 Task: Add the task  Develop a mobile app for iOS and Android to the section Acceleration Station in the project AcePlan and add a Due Date to the respective task as 2024/03/11
Action: Mouse moved to (90, 318)
Screenshot: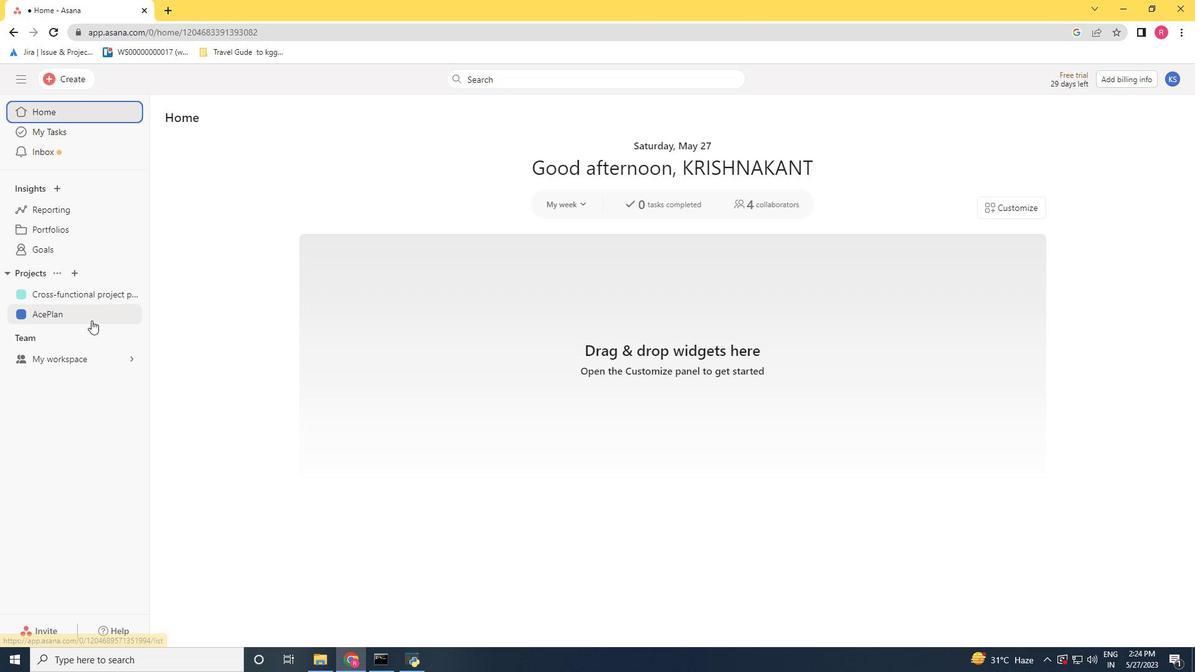 
Action: Mouse pressed left at (90, 318)
Screenshot: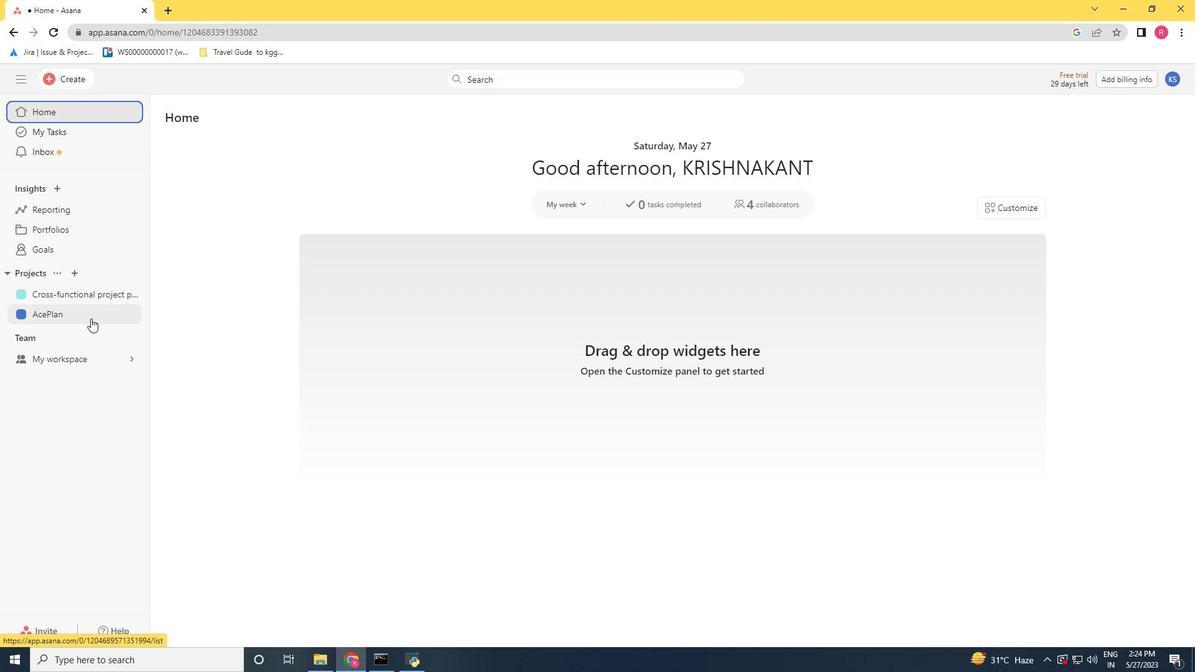 
Action: Mouse moved to (535, 393)
Screenshot: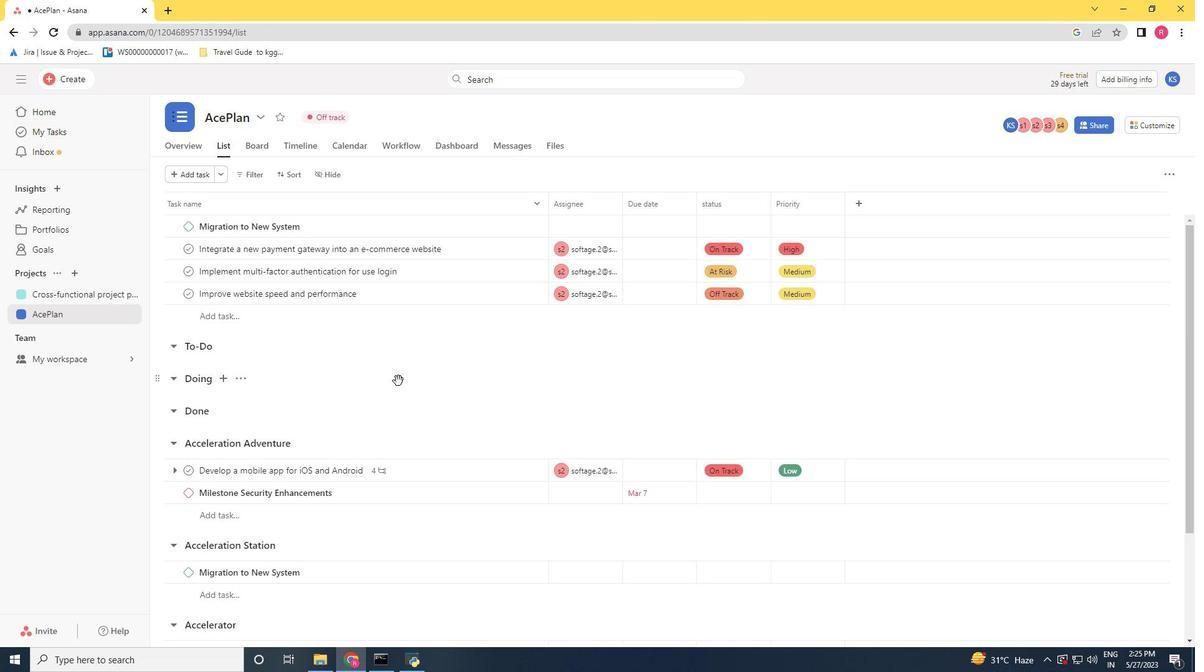 
Action: Mouse scrolled (535, 392) with delta (0, 0)
Screenshot: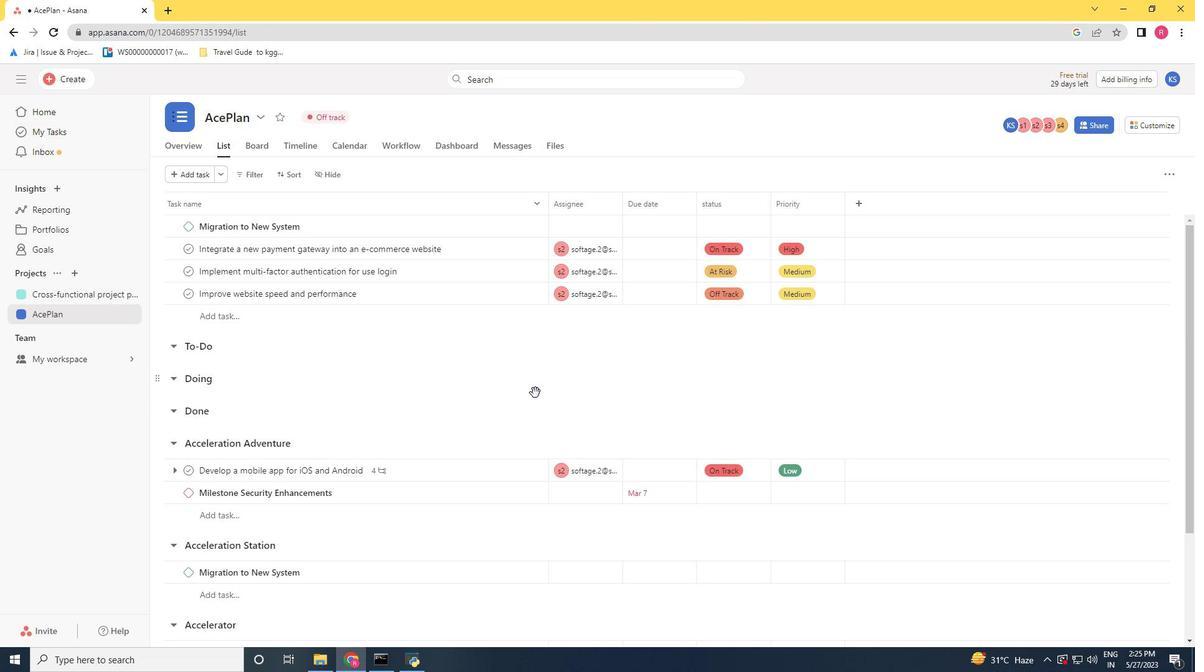 
Action: Mouse scrolled (535, 392) with delta (0, 0)
Screenshot: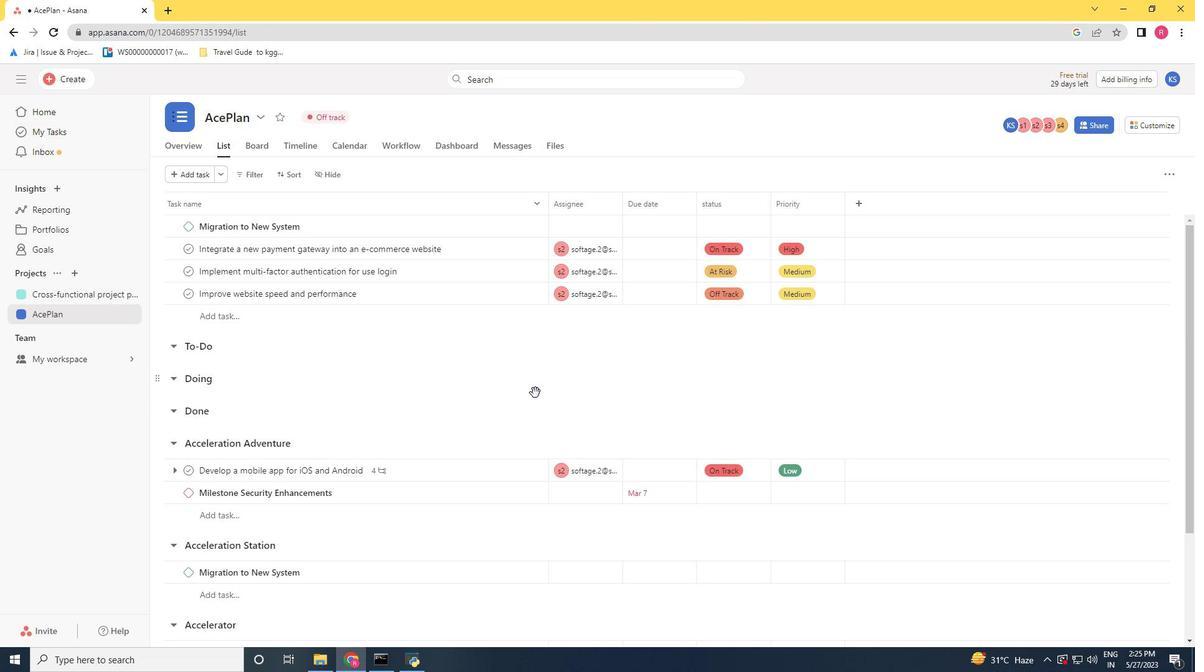 
Action: Mouse scrolled (535, 392) with delta (0, 0)
Screenshot: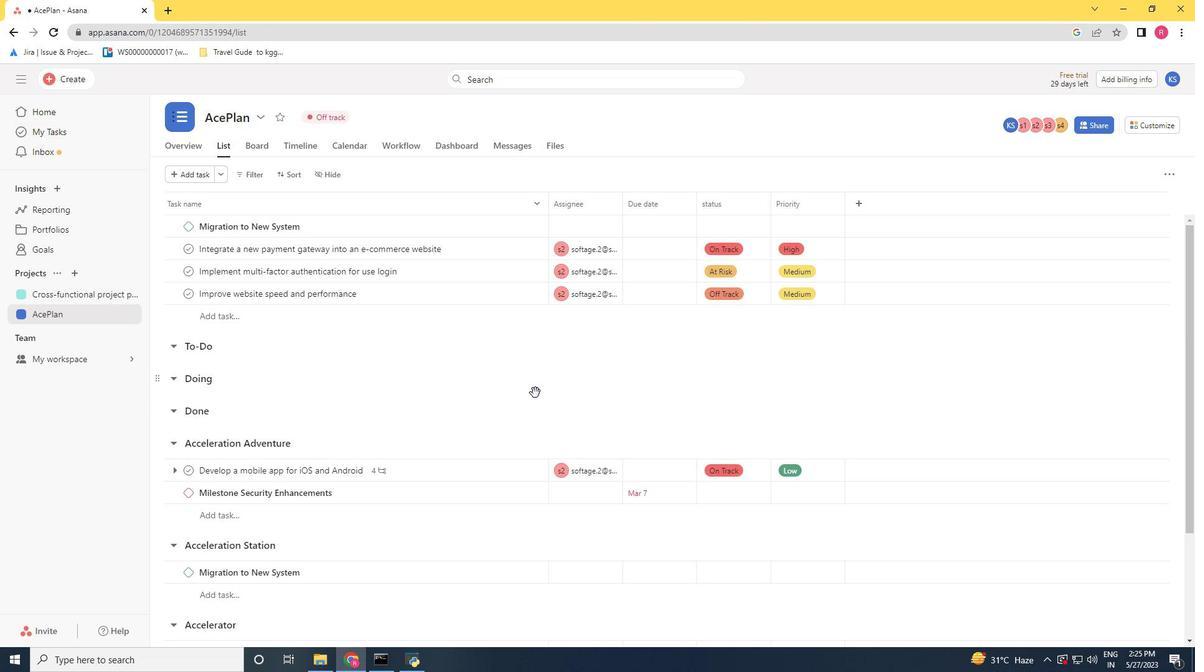 
Action: Mouse moved to (534, 391)
Screenshot: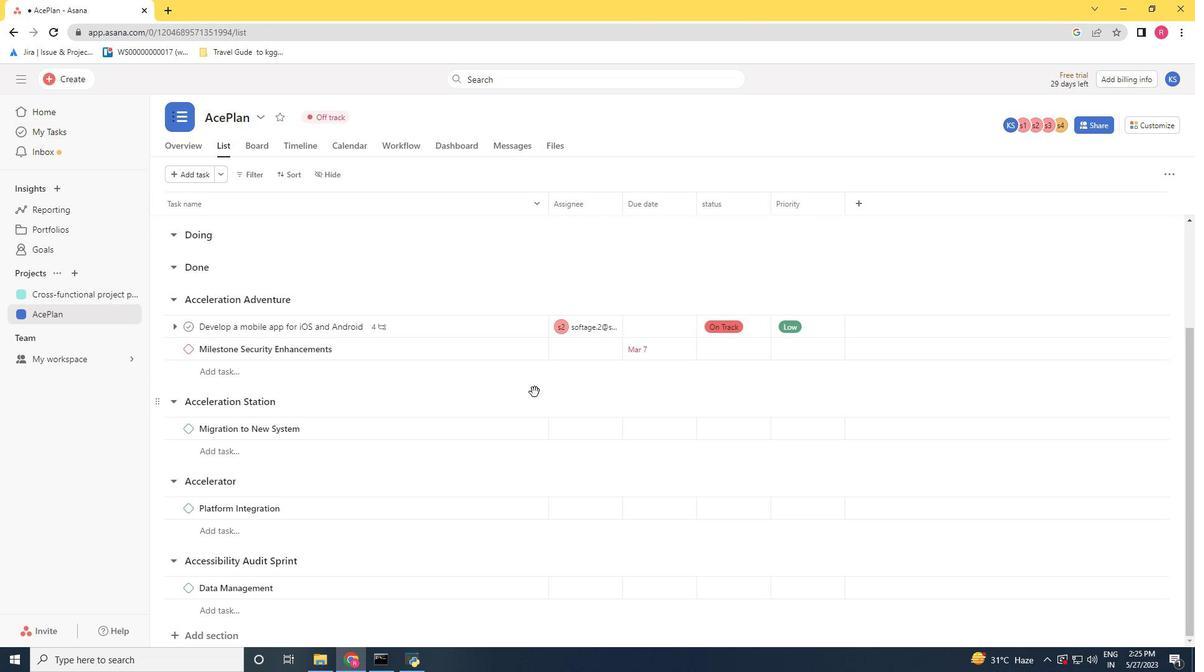 
Action: Mouse scrolled (534, 392) with delta (0, 0)
Screenshot: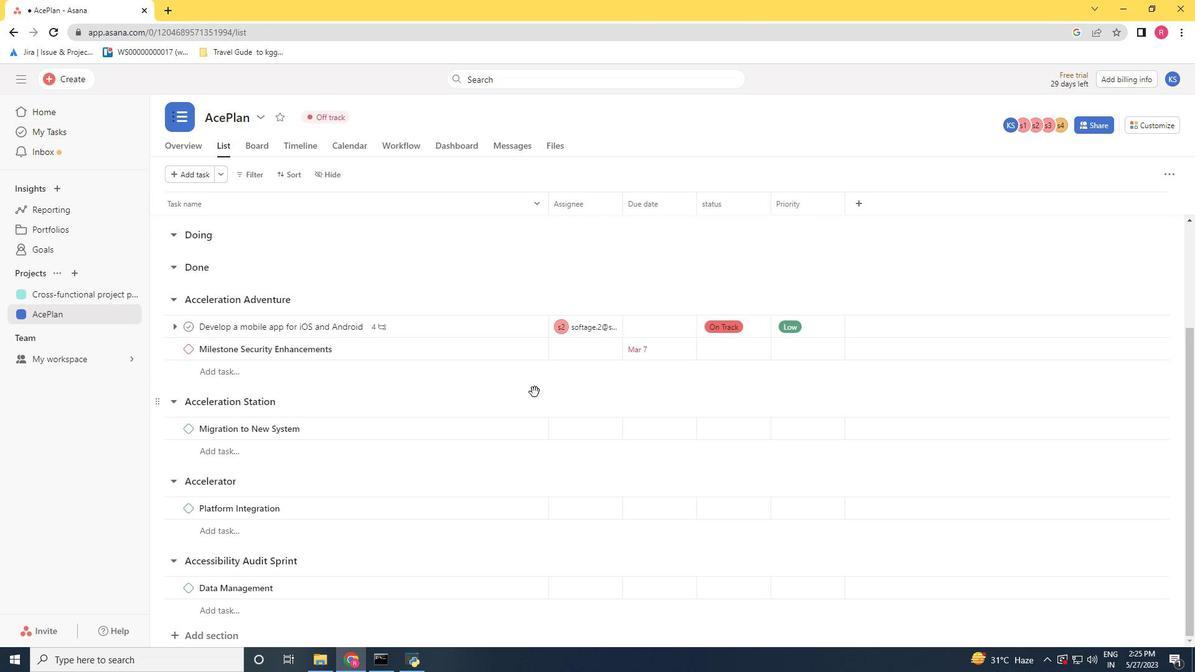 
Action: Mouse scrolled (534, 392) with delta (0, 0)
Screenshot: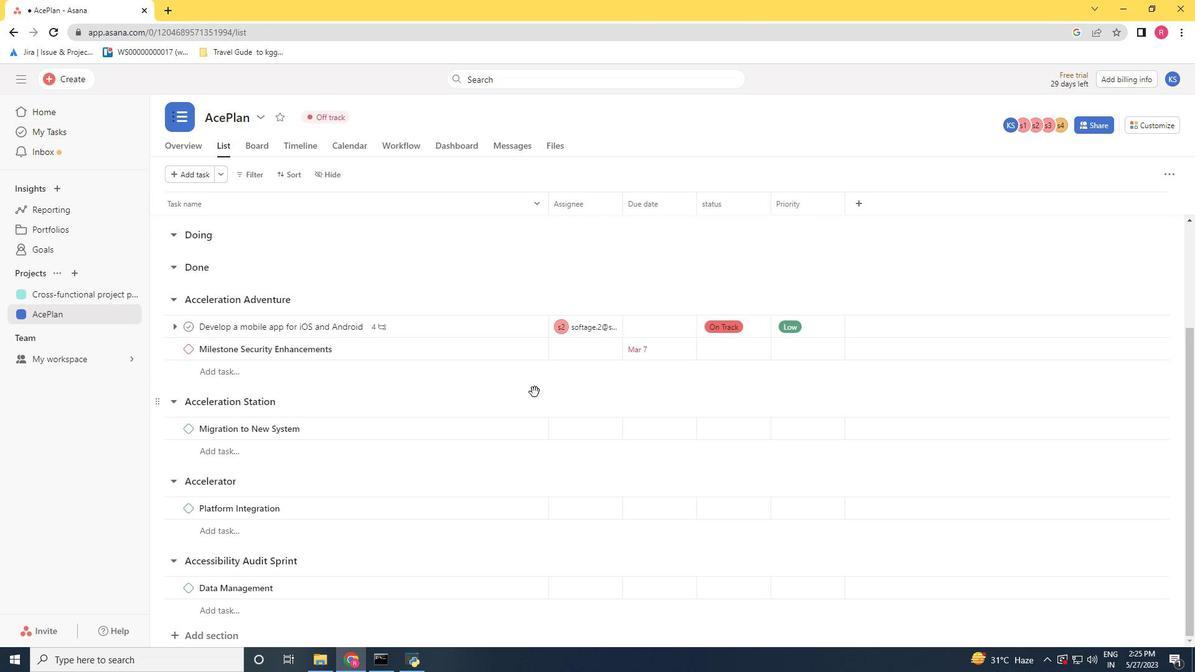 
Action: Mouse scrolled (534, 392) with delta (0, 0)
Screenshot: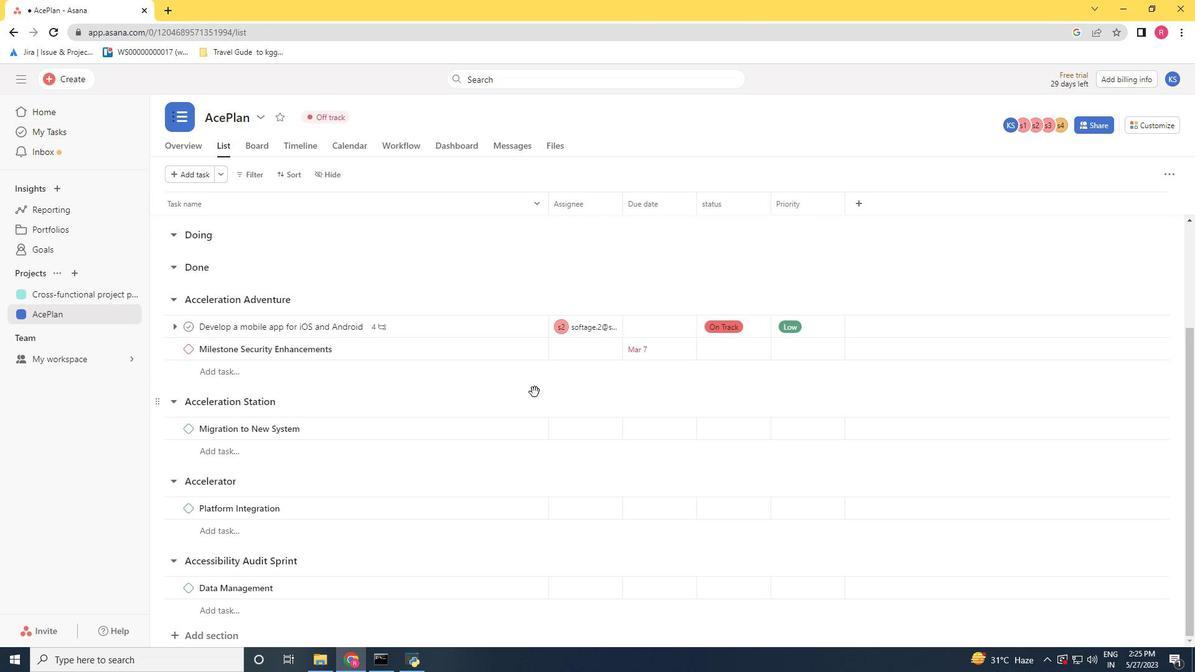 
Action: Mouse scrolled (534, 392) with delta (0, 0)
Screenshot: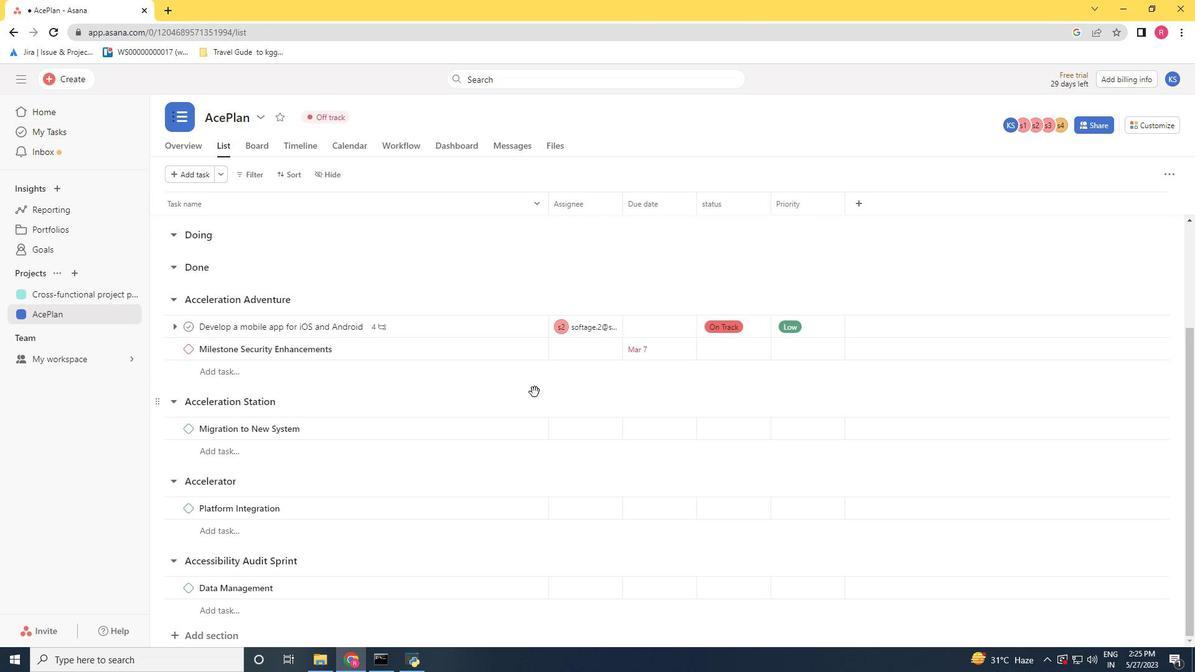 
Action: Mouse scrolled (534, 392) with delta (0, 0)
Screenshot: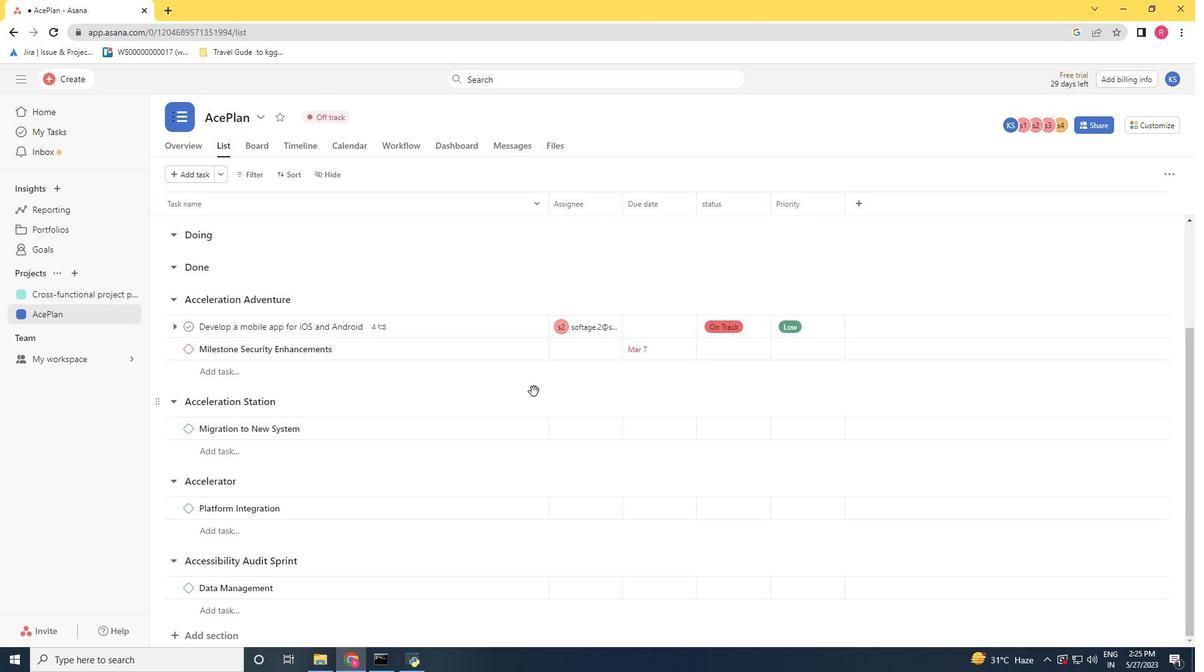 
Action: Mouse moved to (513, 474)
Screenshot: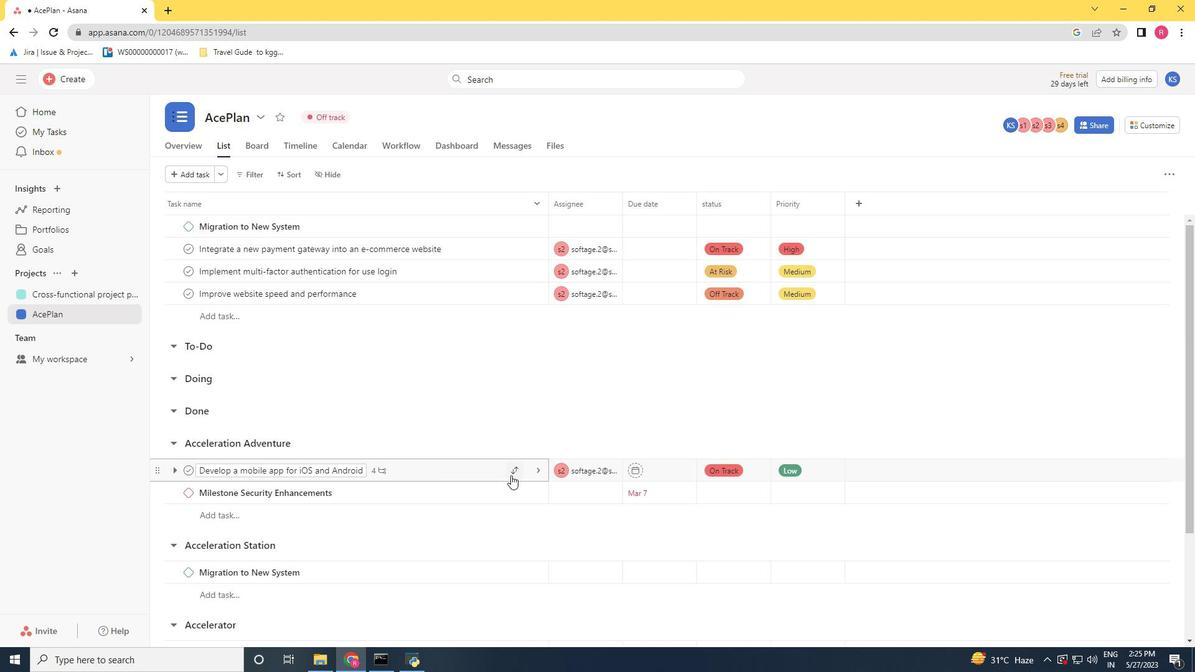 
Action: Mouse pressed left at (513, 474)
Screenshot: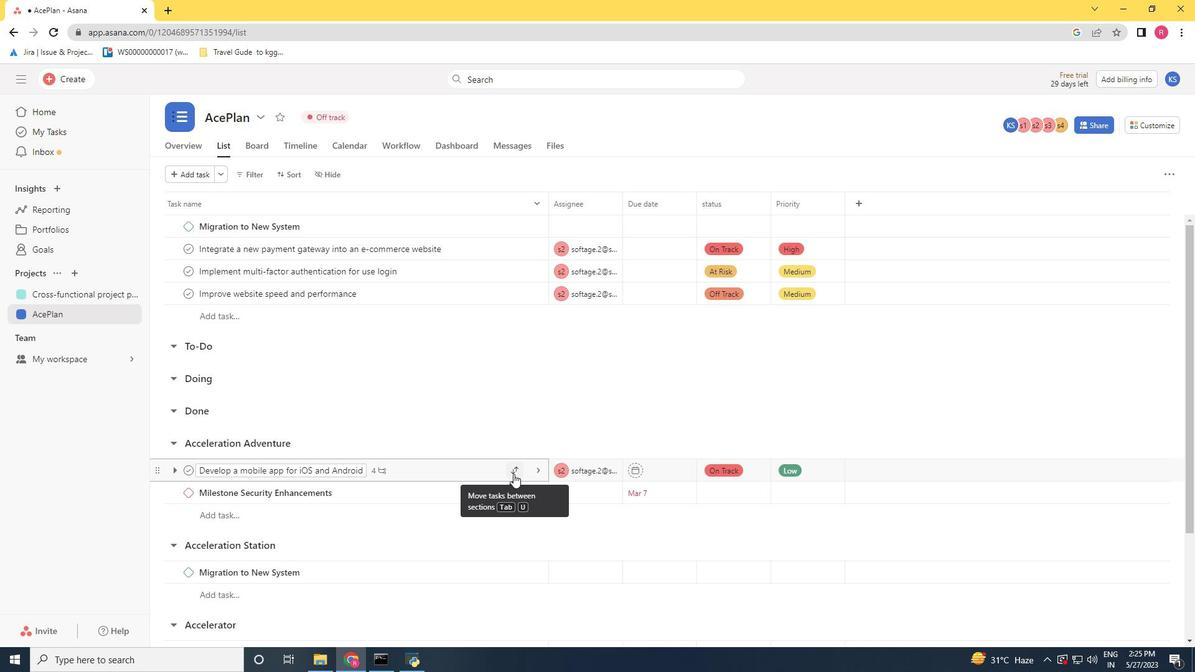 
Action: Mouse moved to (480, 396)
Screenshot: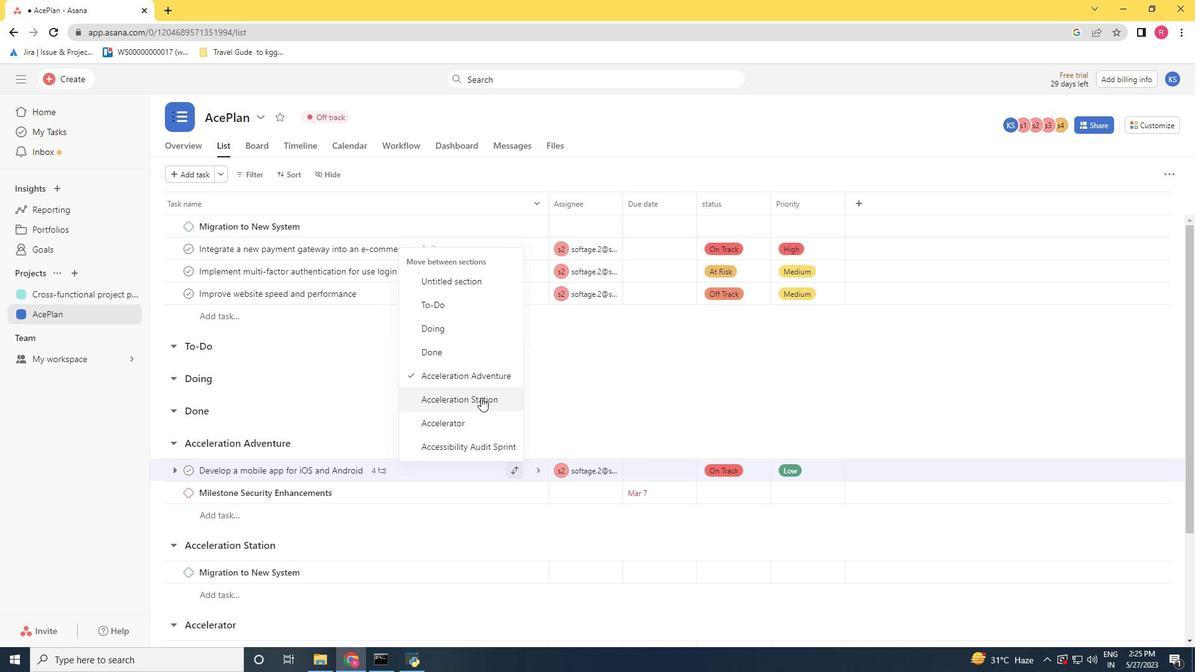 
Action: Mouse pressed left at (480, 396)
Screenshot: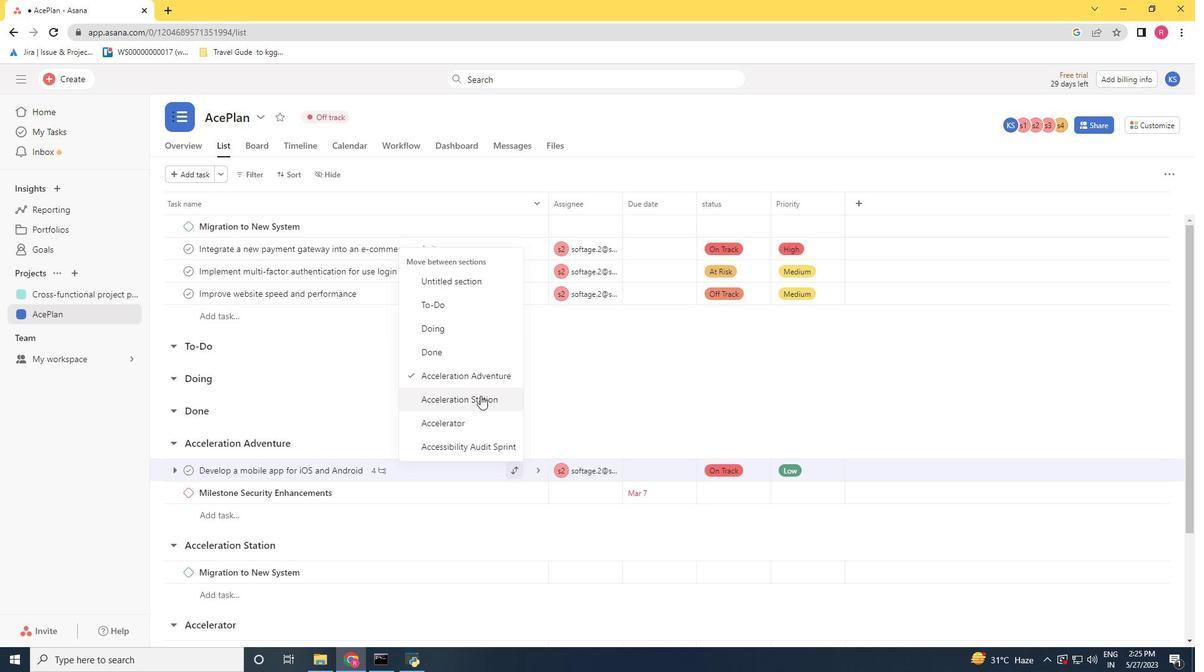 
Action: Mouse moved to (463, 558)
Screenshot: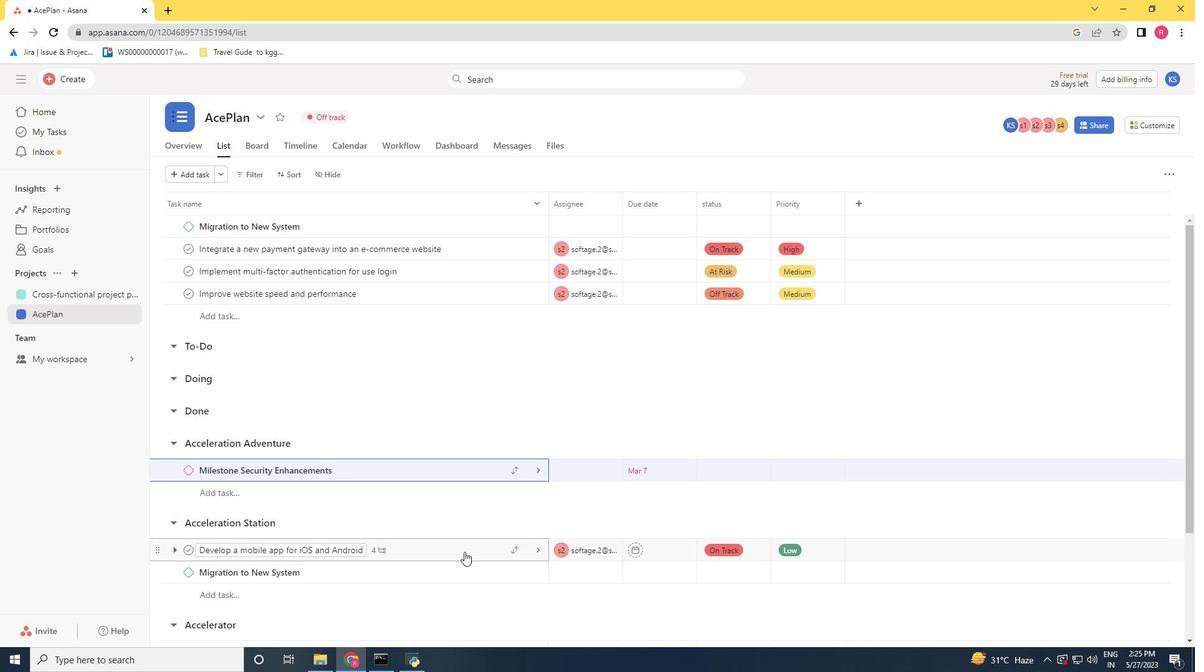 
Action: Mouse scrolled (463, 557) with delta (0, 0)
Screenshot: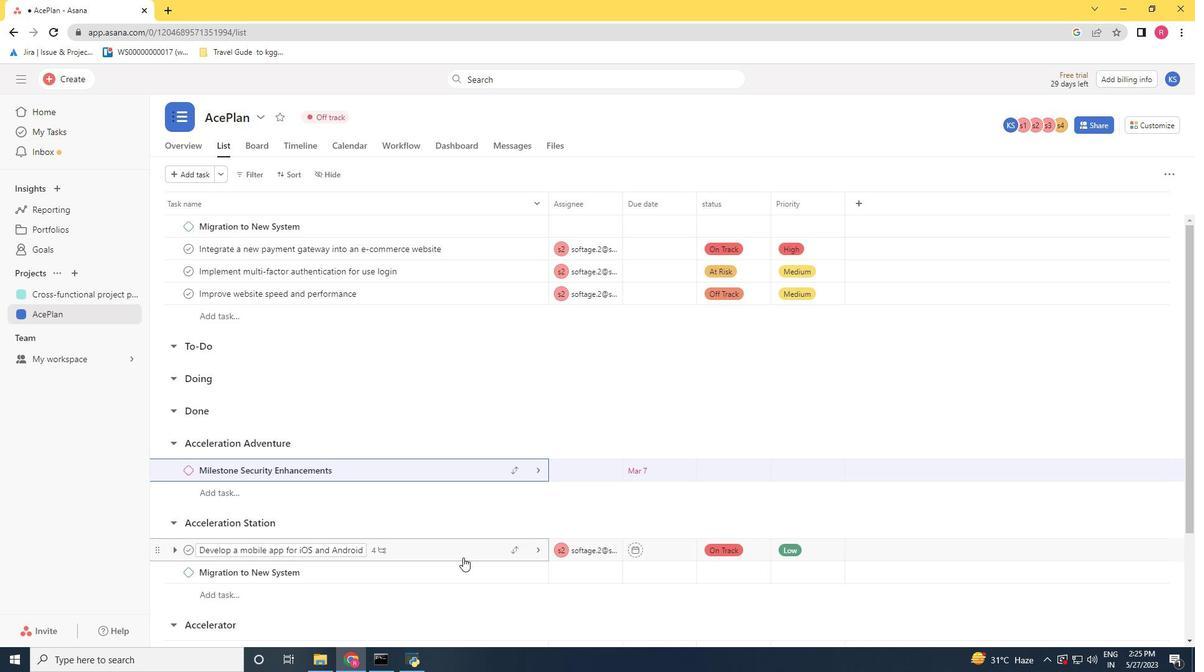 
Action: Mouse scrolled (463, 557) with delta (0, 0)
Screenshot: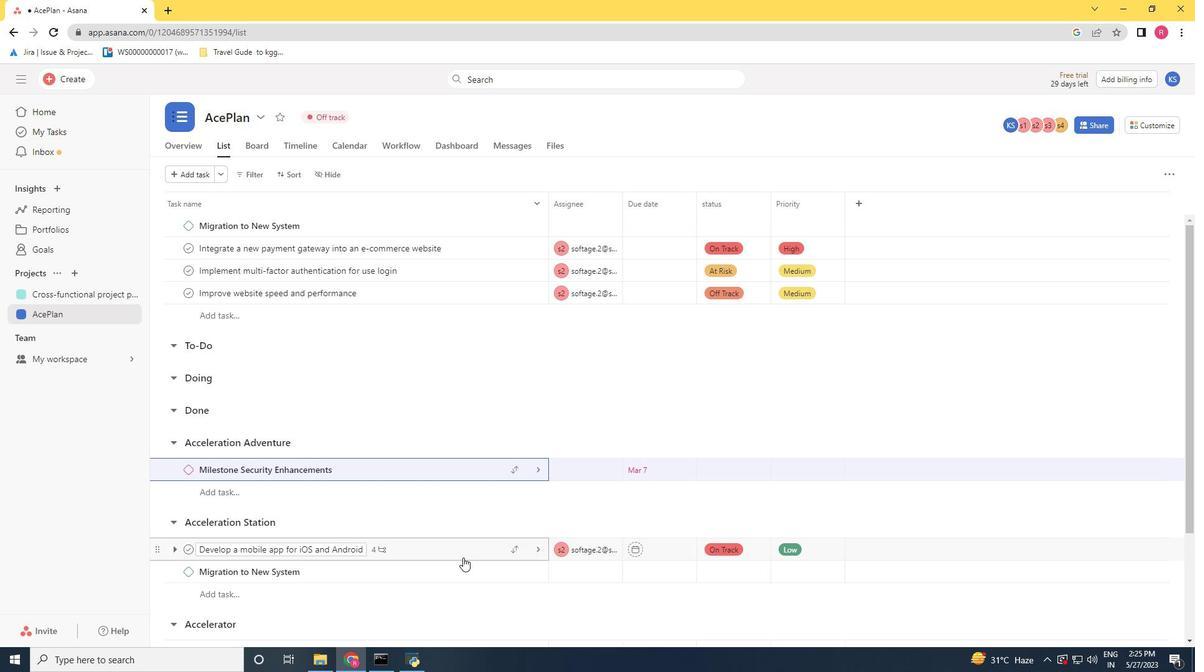 
Action: Mouse moved to (649, 422)
Screenshot: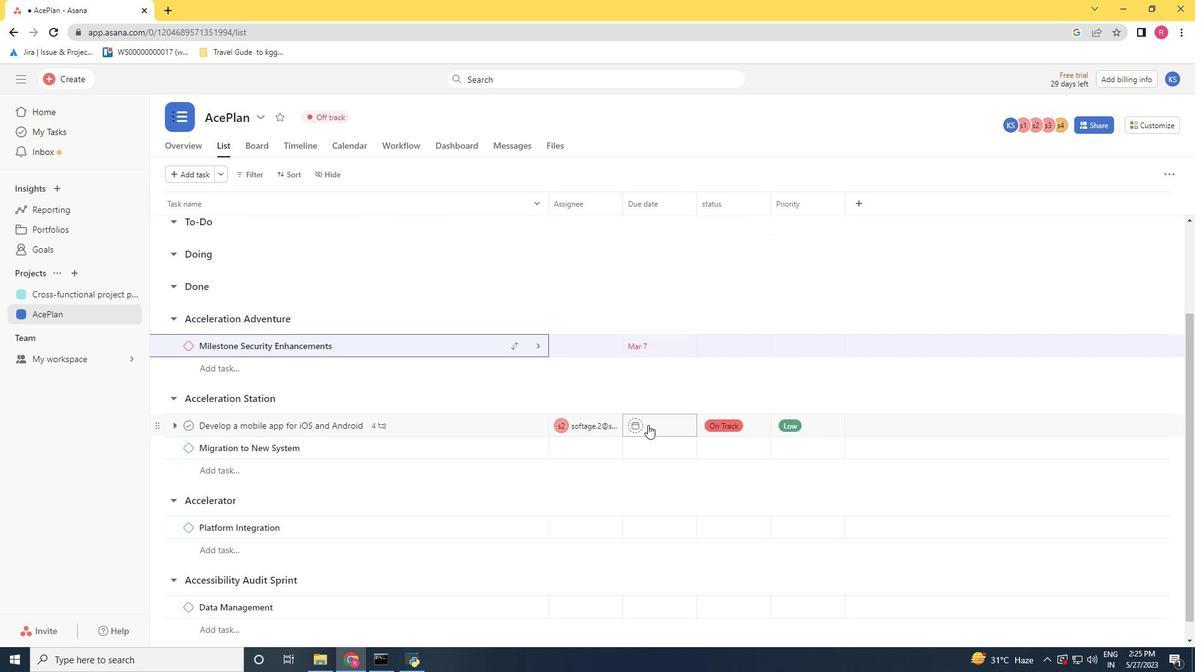 
Action: Mouse pressed left at (649, 422)
Screenshot: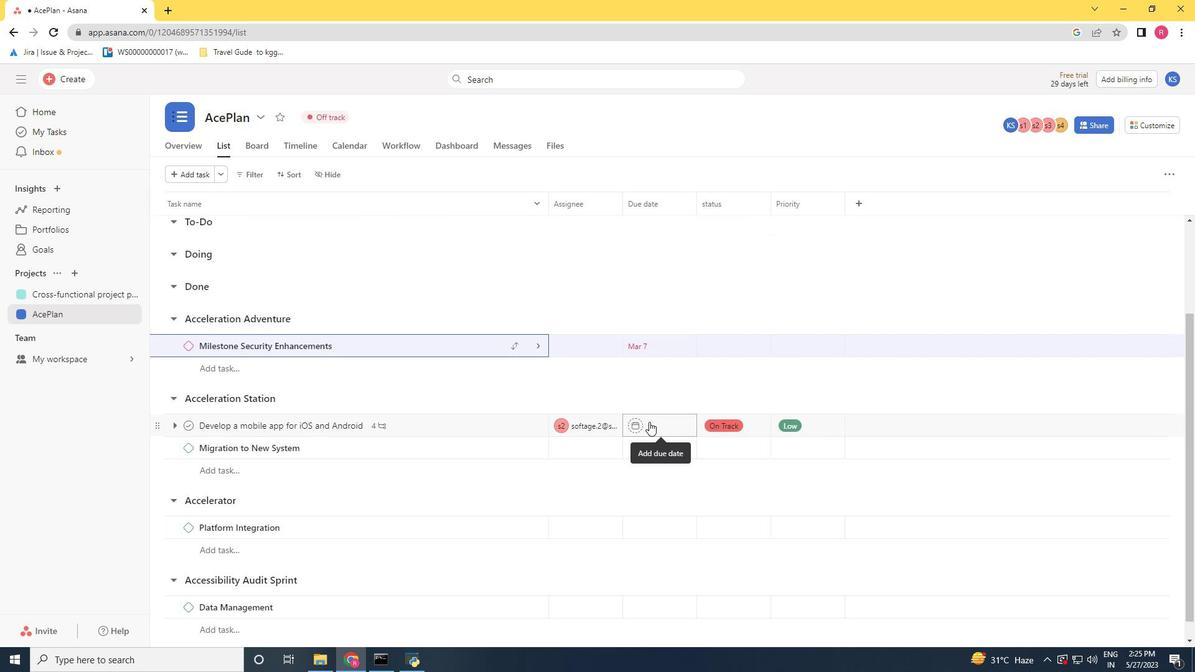 
Action: Mouse moved to (787, 231)
Screenshot: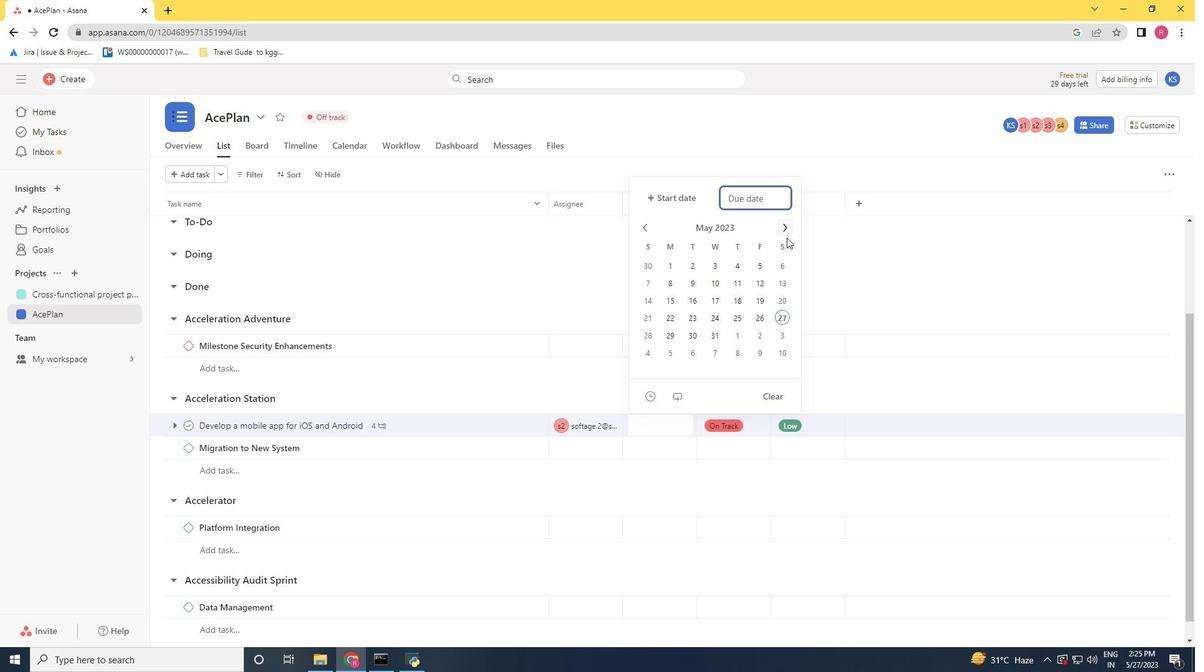 
Action: Mouse pressed left at (787, 231)
Screenshot: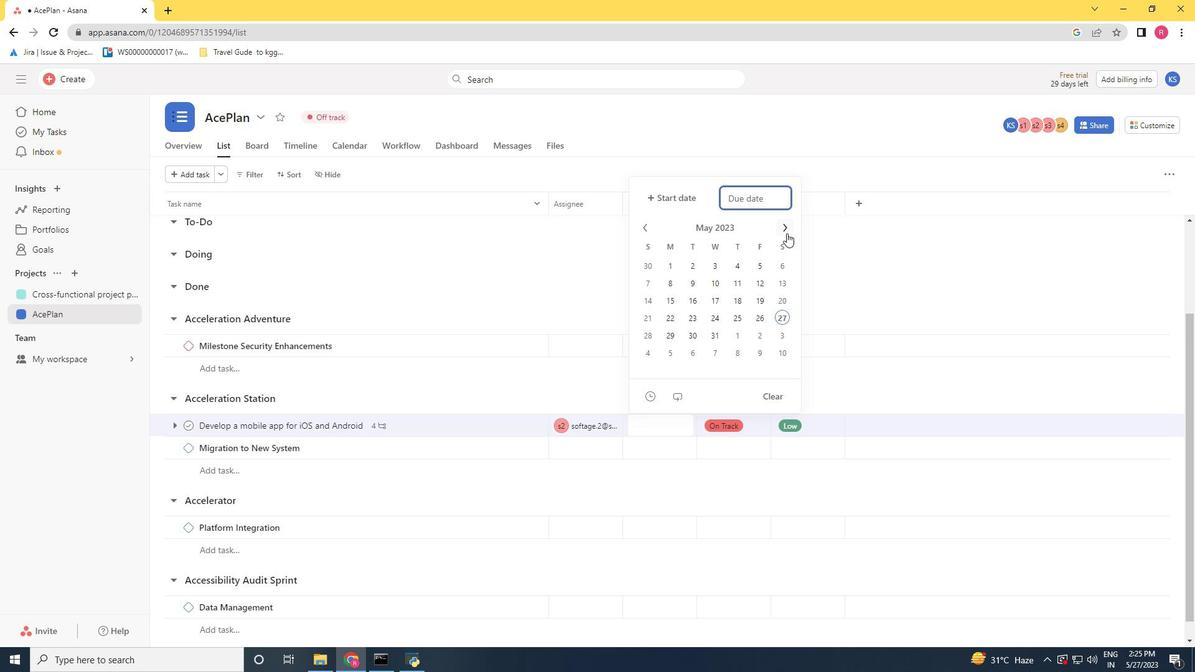 
Action: Mouse pressed left at (787, 231)
Screenshot: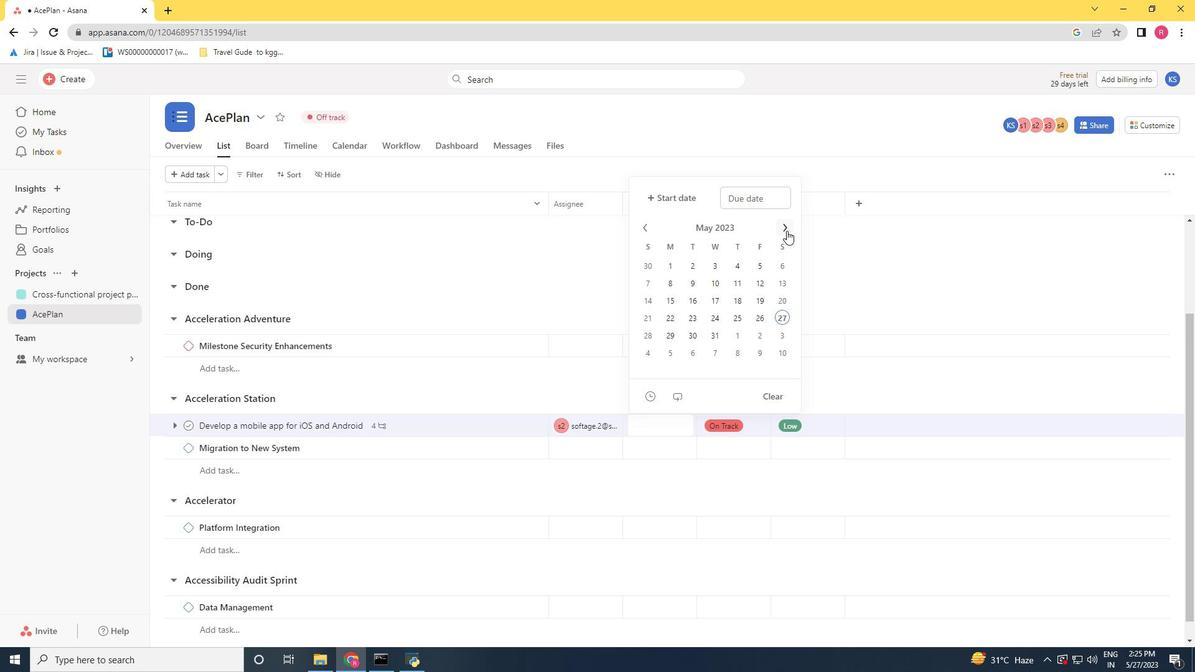 
Action: Mouse pressed left at (787, 231)
Screenshot: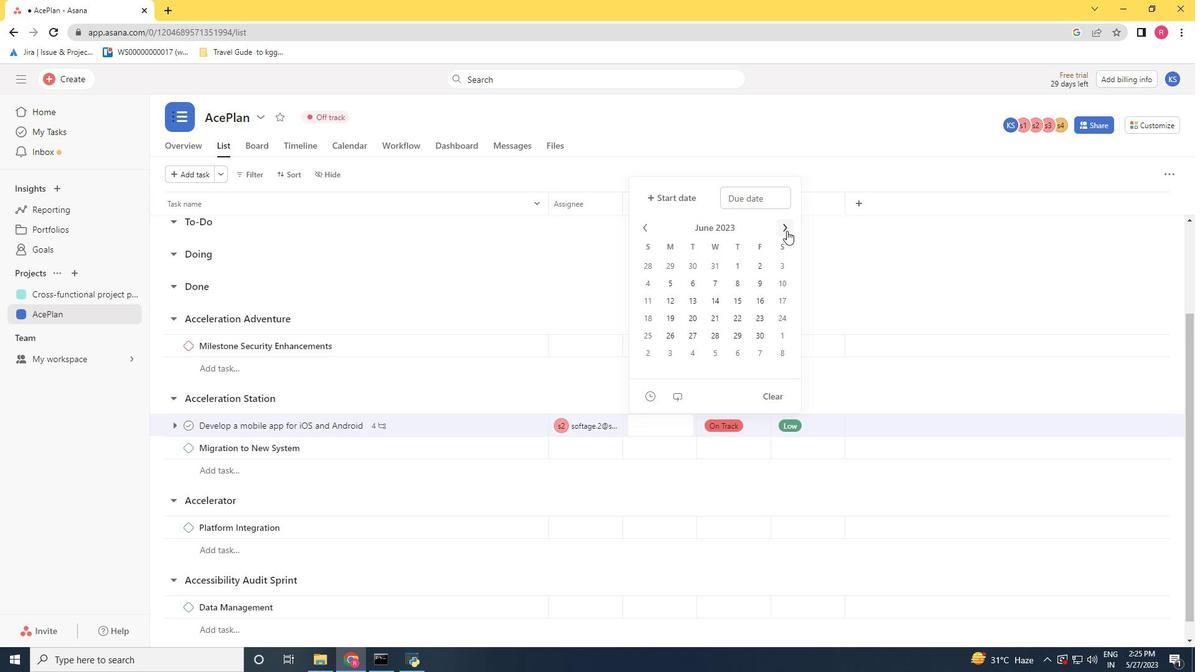 
Action: Mouse pressed left at (787, 231)
Screenshot: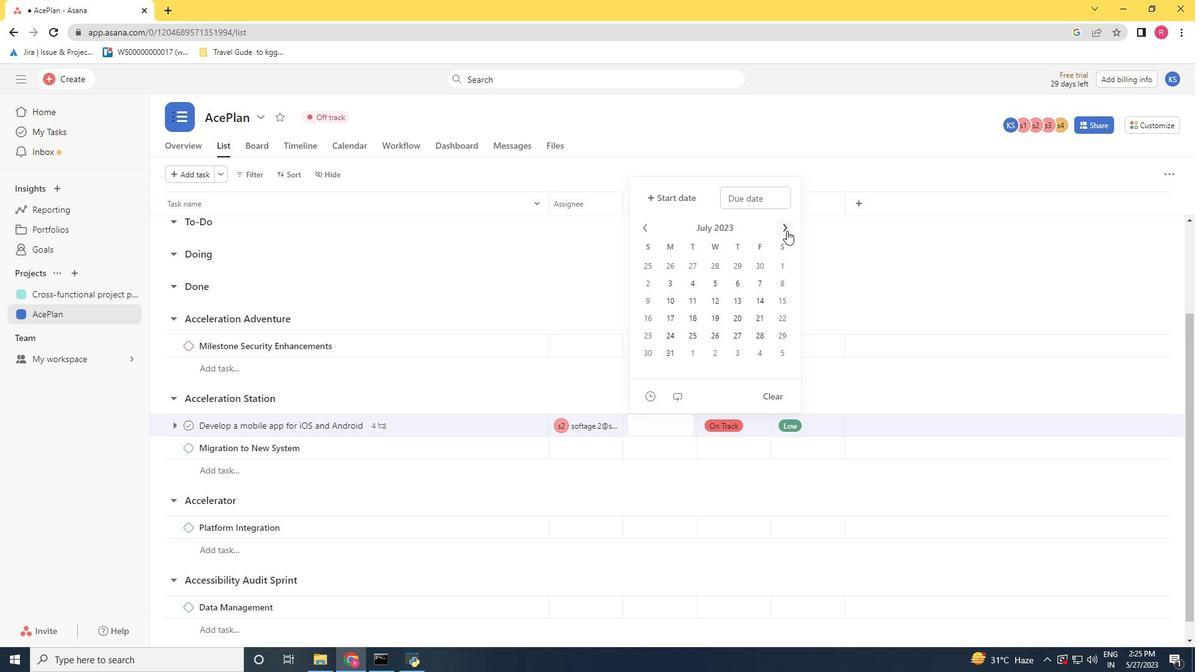 
Action: Mouse pressed left at (787, 231)
Screenshot: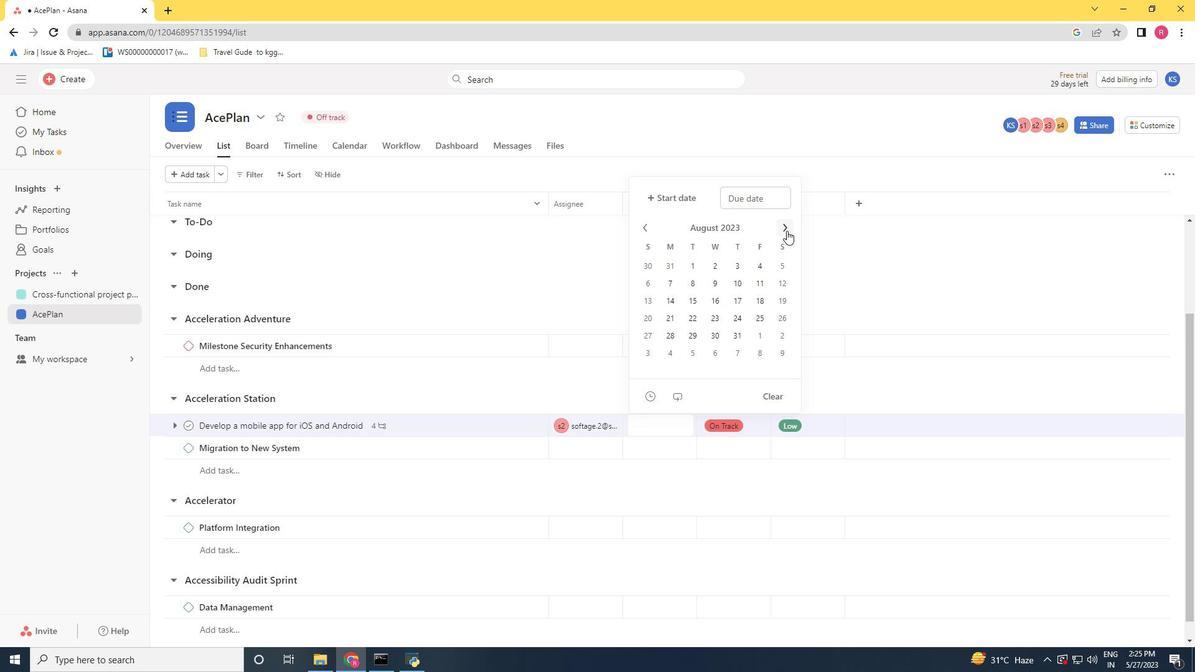 
Action: Mouse pressed left at (787, 231)
Screenshot: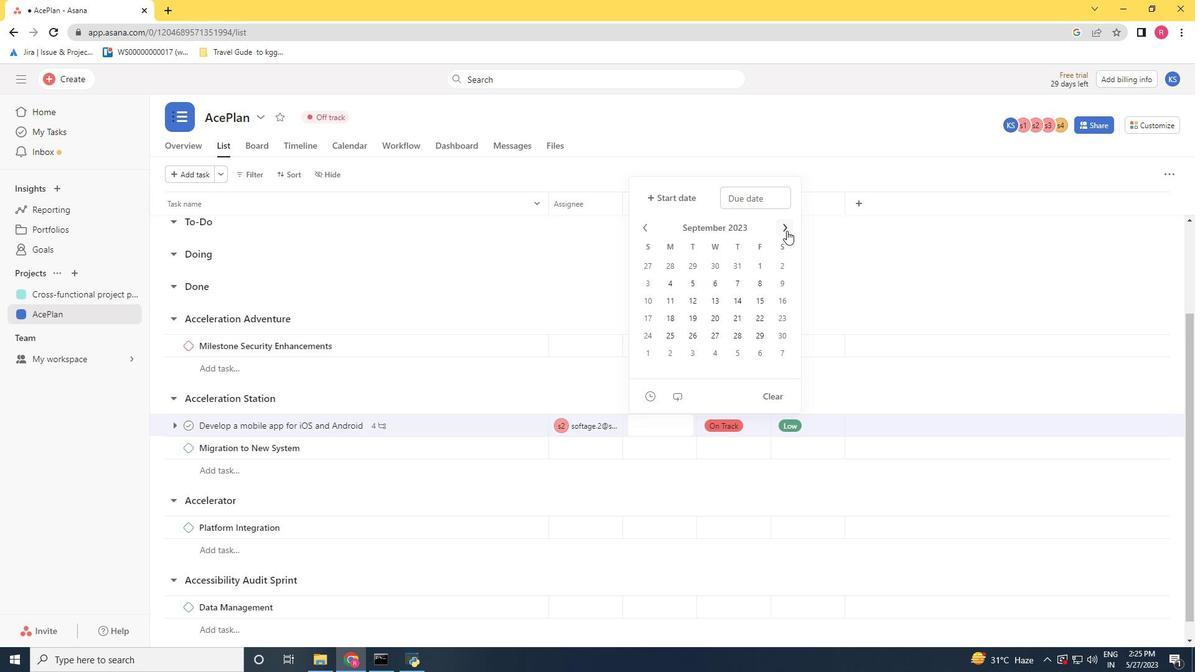 
Action: Mouse pressed left at (787, 231)
Screenshot: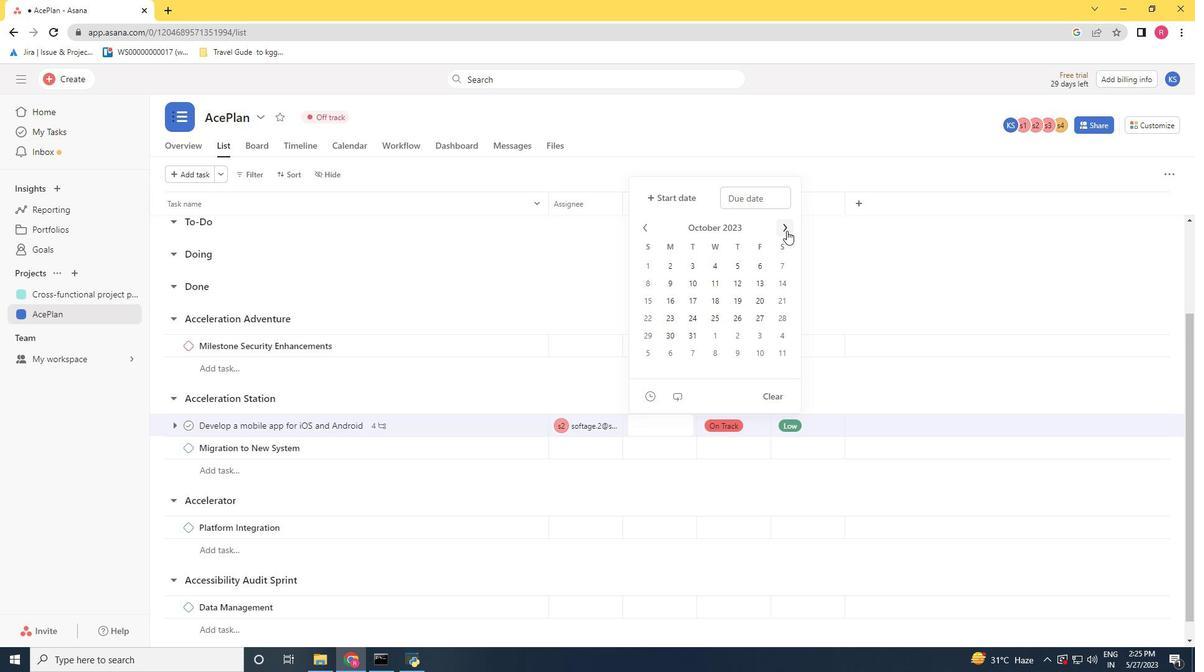 
Action: Mouse pressed left at (787, 231)
Screenshot: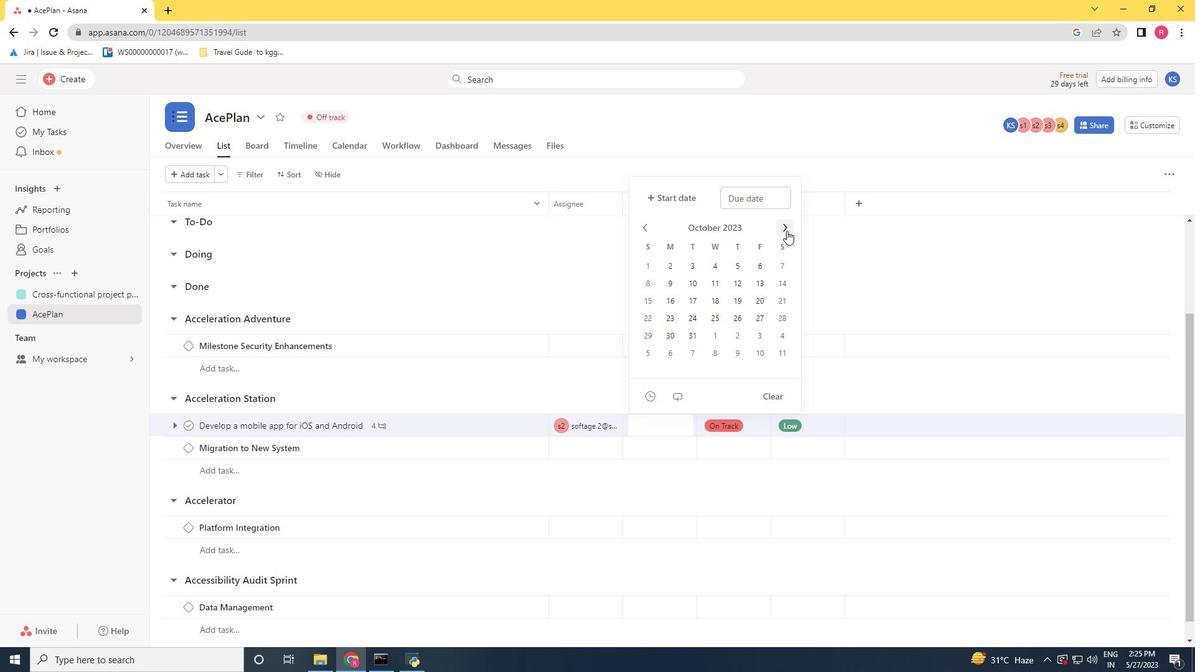 
Action: Mouse pressed left at (787, 231)
Screenshot: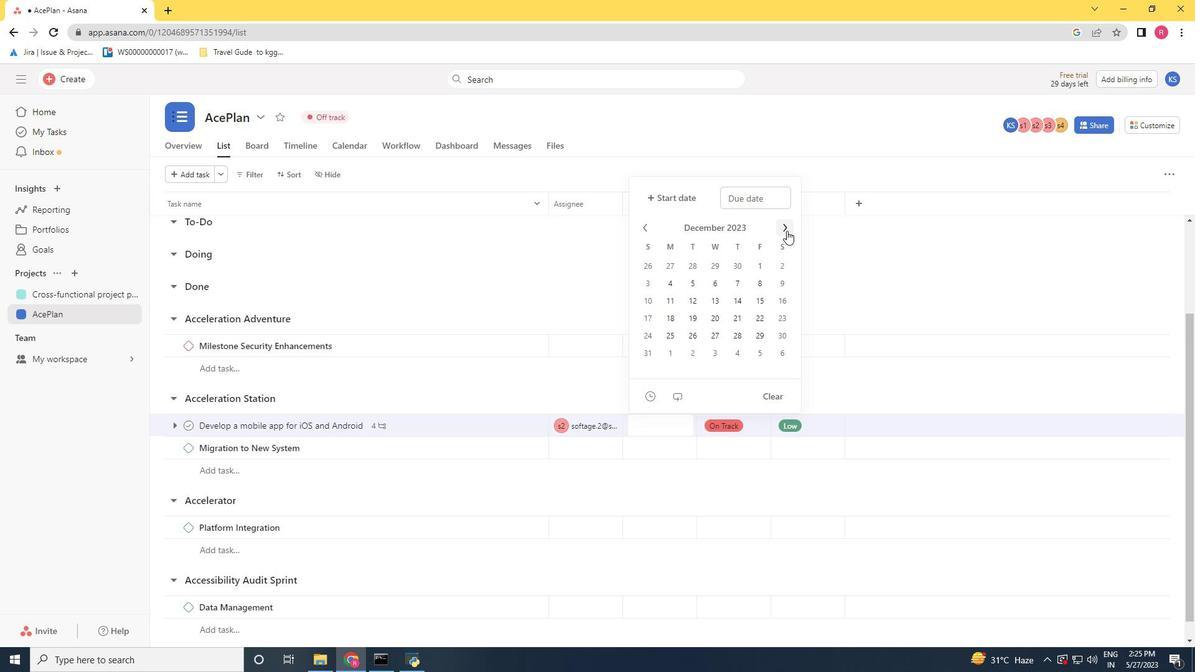 
Action: Mouse pressed left at (787, 231)
Screenshot: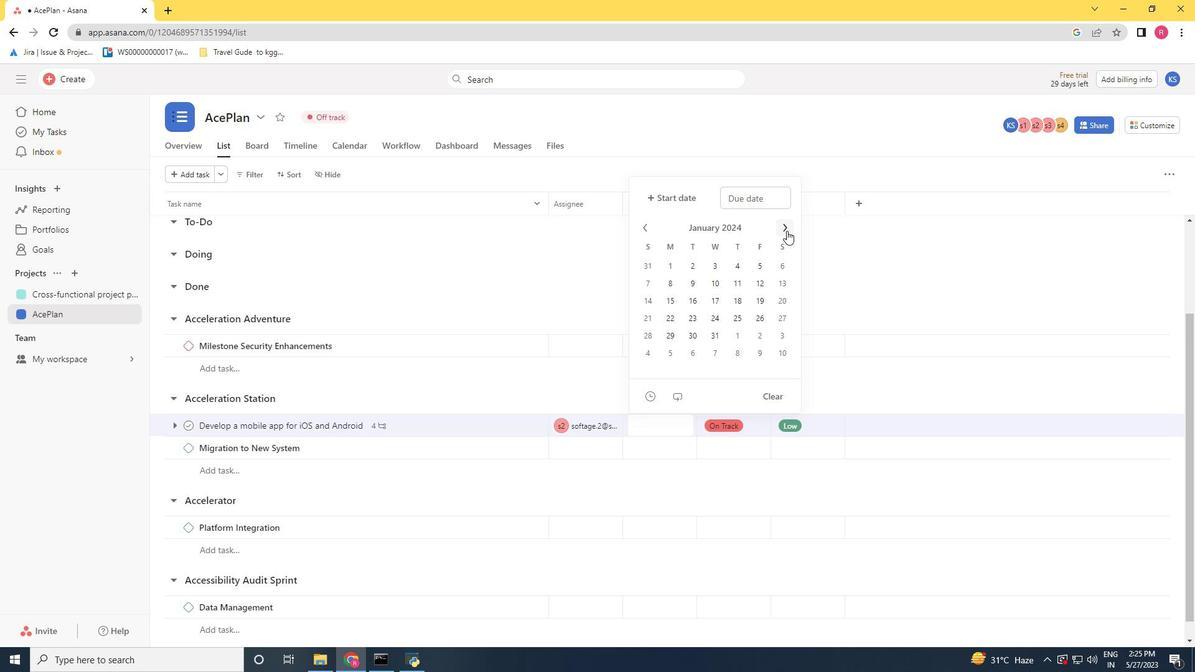 
Action: Mouse moved to (662, 295)
Screenshot: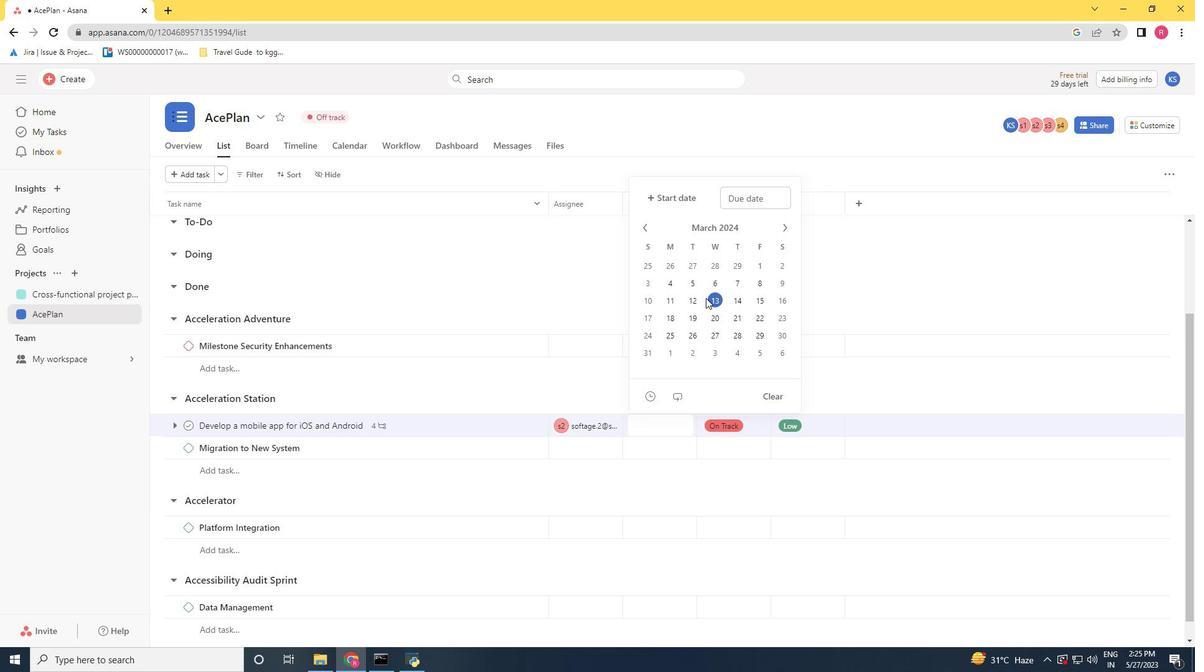 
Action: Mouse pressed left at (662, 295)
Screenshot: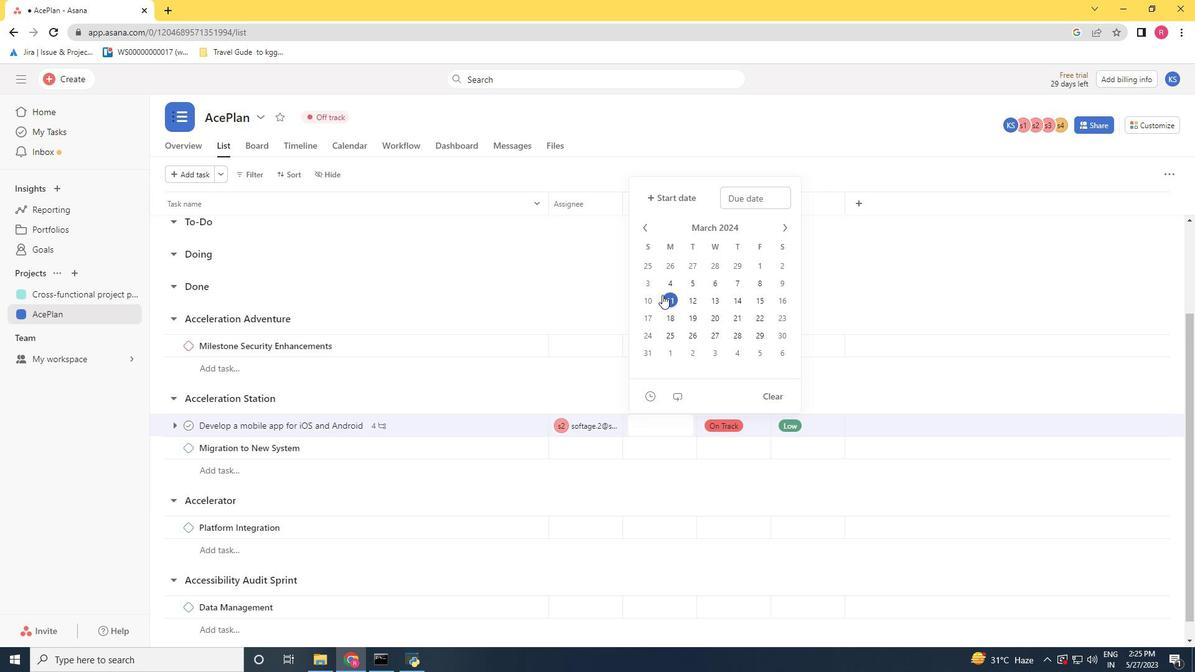 
Action: Mouse moved to (656, 486)
Screenshot: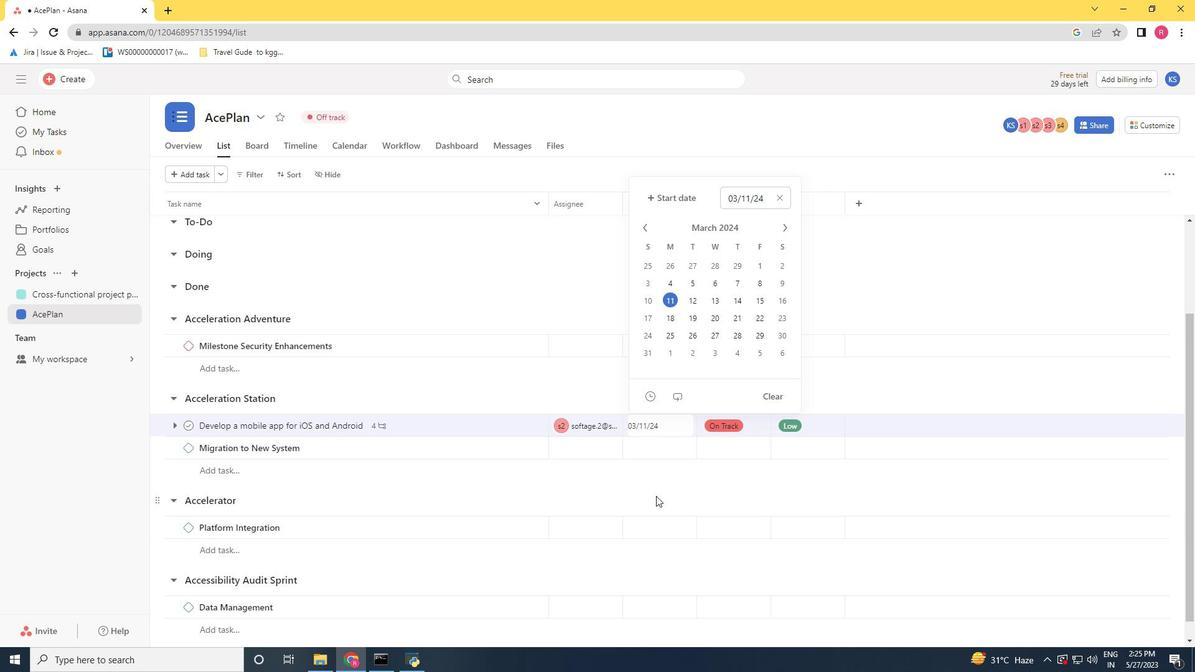 
Action: Mouse pressed left at (656, 486)
Screenshot: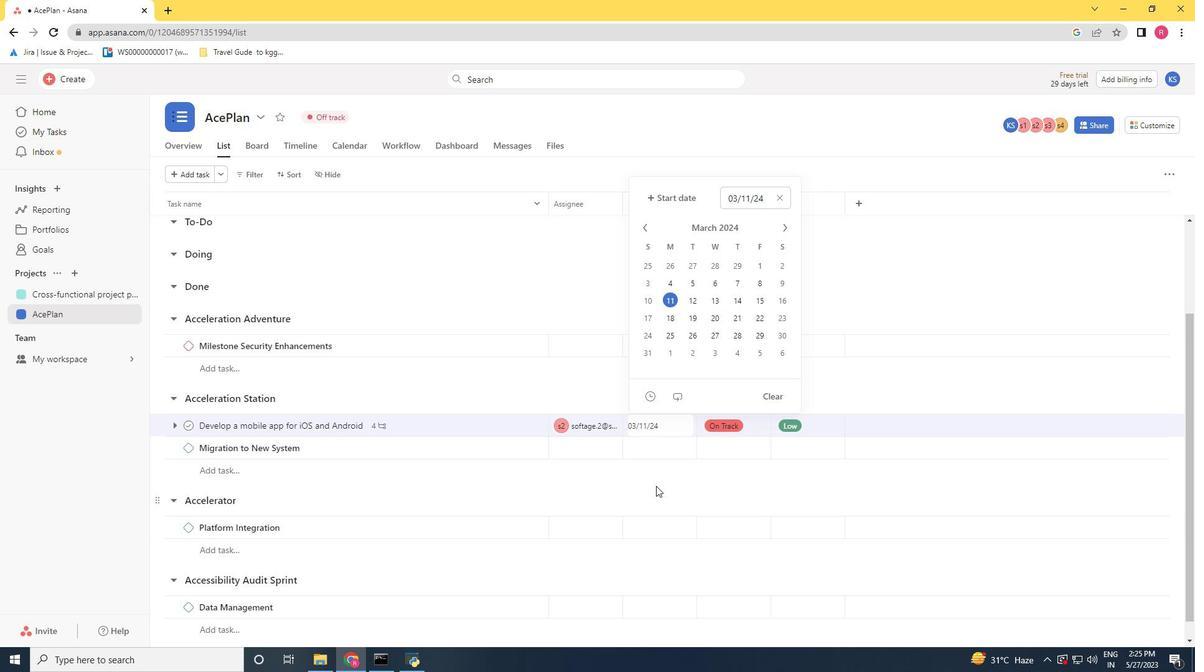 
